 Task: Remove access to softage.1@softage.net from the document.
Action: Mouse moved to (153, 212)
Screenshot: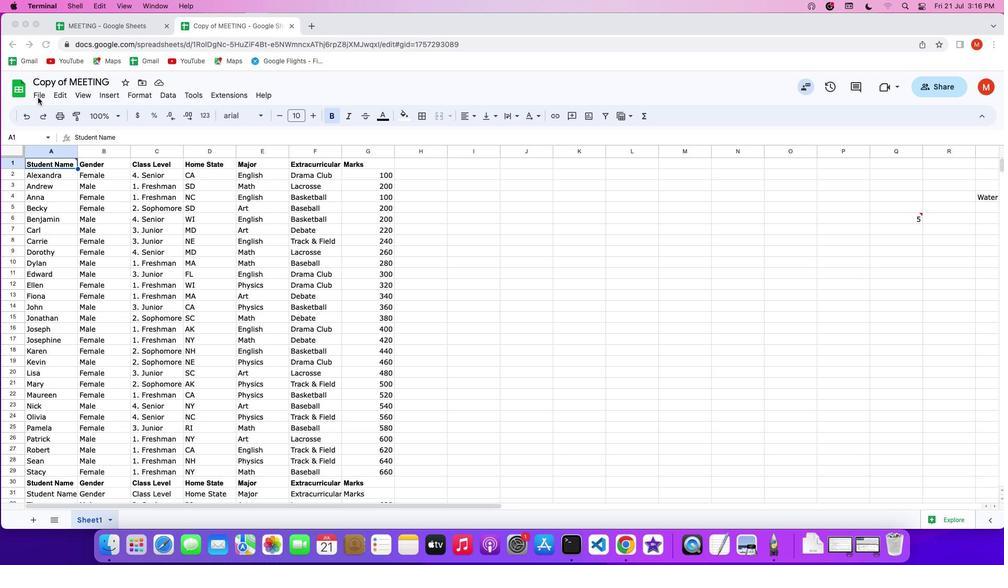 
Action: Mouse pressed left at (153, 212)
Screenshot: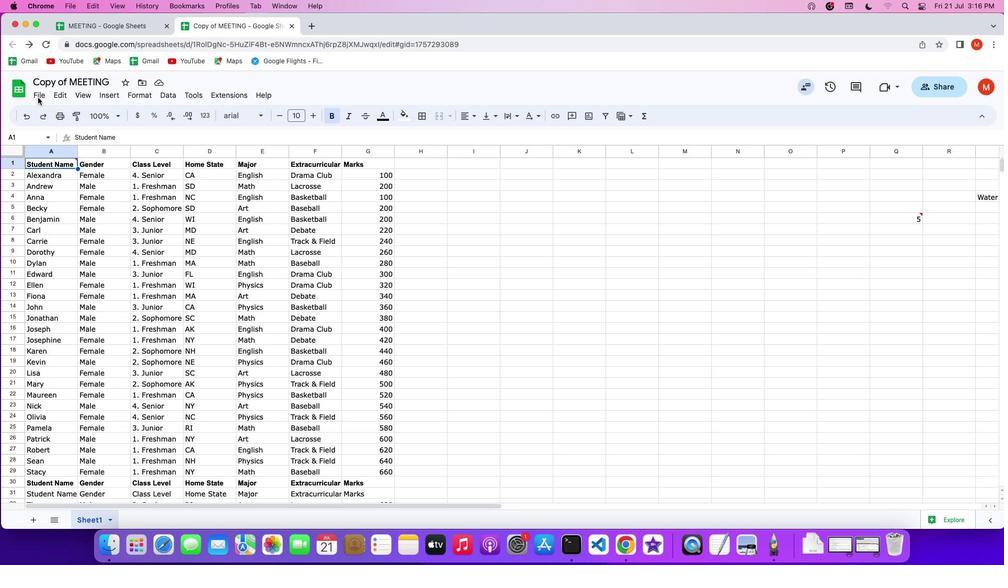 
Action: Mouse pressed left at (153, 212)
Screenshot: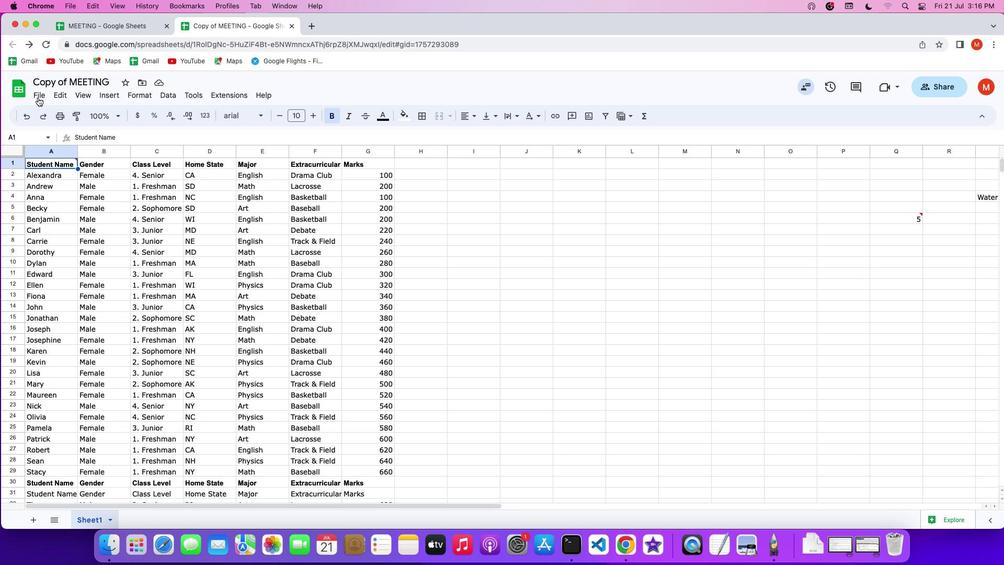 
Action: Mouse moved to (153, 212)
Screenshot: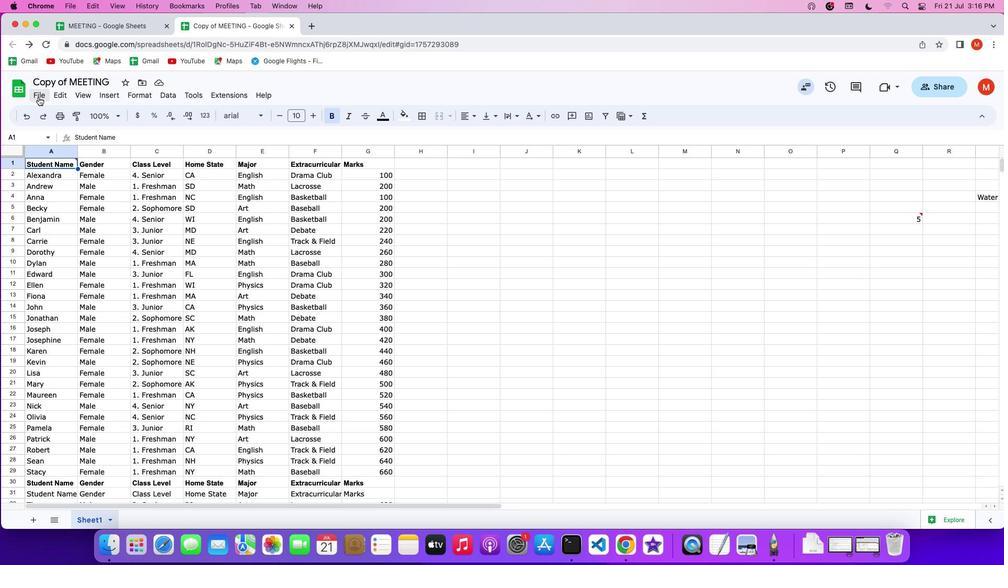 
Action: Mouse pressed left at (153, 212)
Screenshot: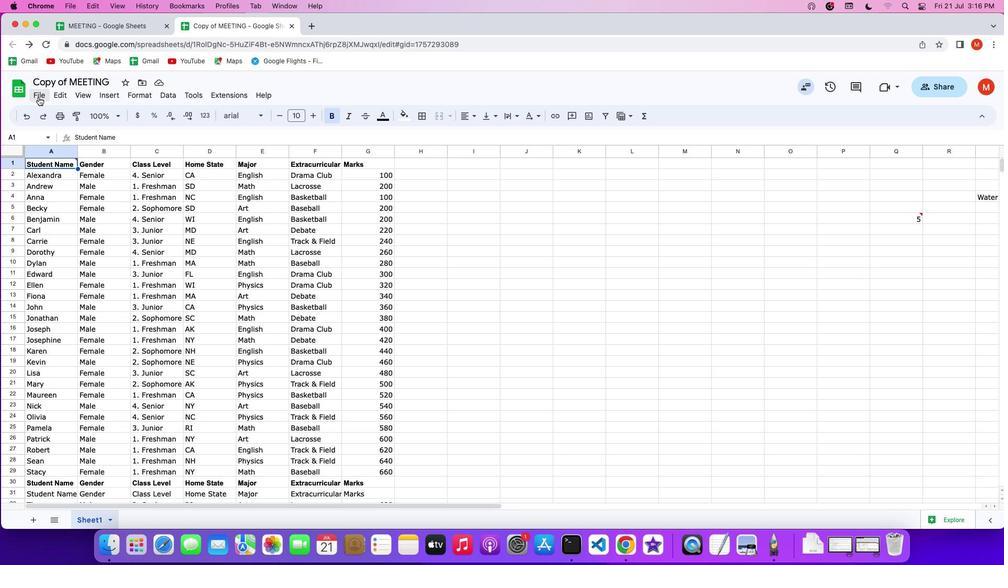 
Action: Mouse moved to (362, 304)
Screenshot: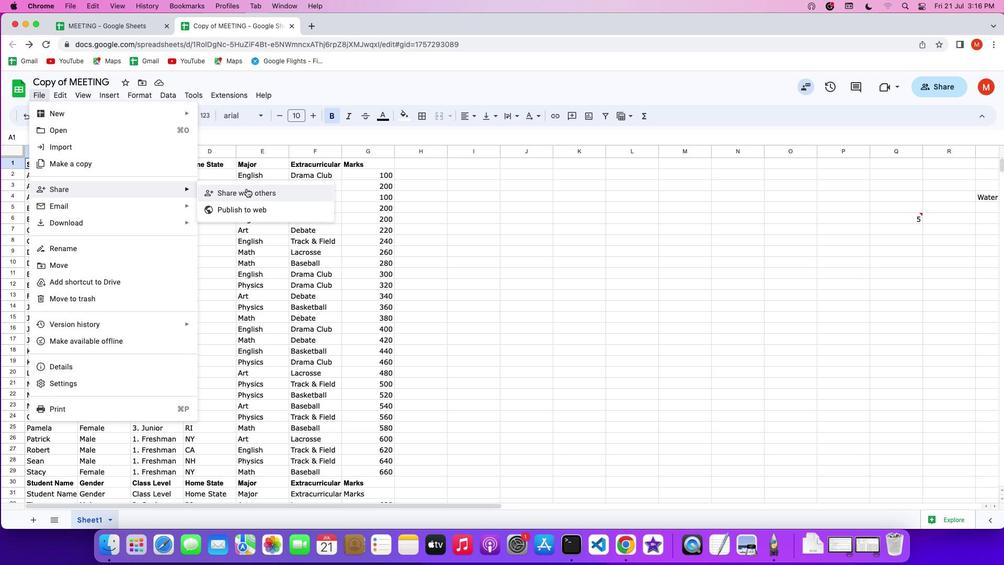 
Action: Mouse pressed left at (362, 304)
Screenshot: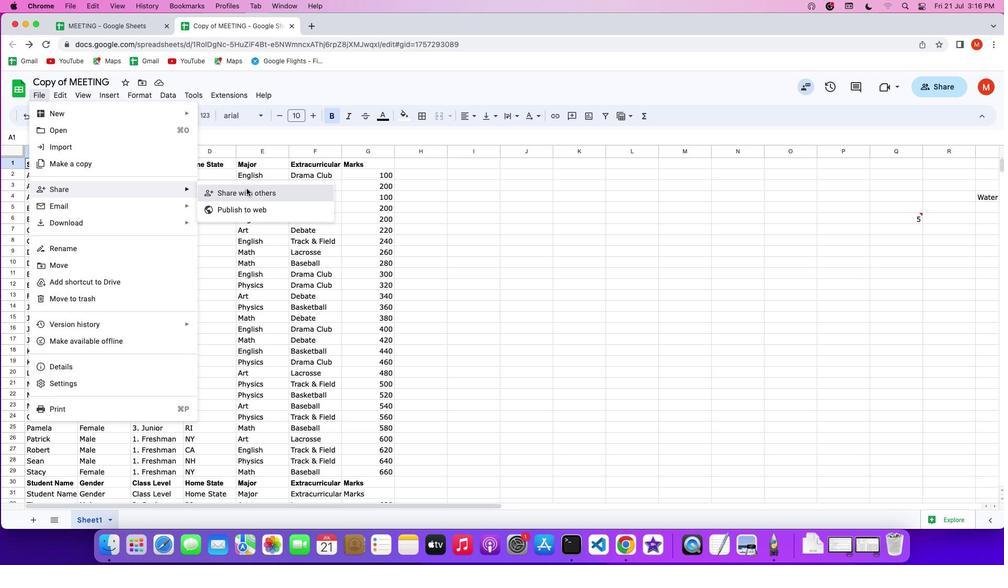 
Action: Mouse moved to (717, 420)
Screenshot: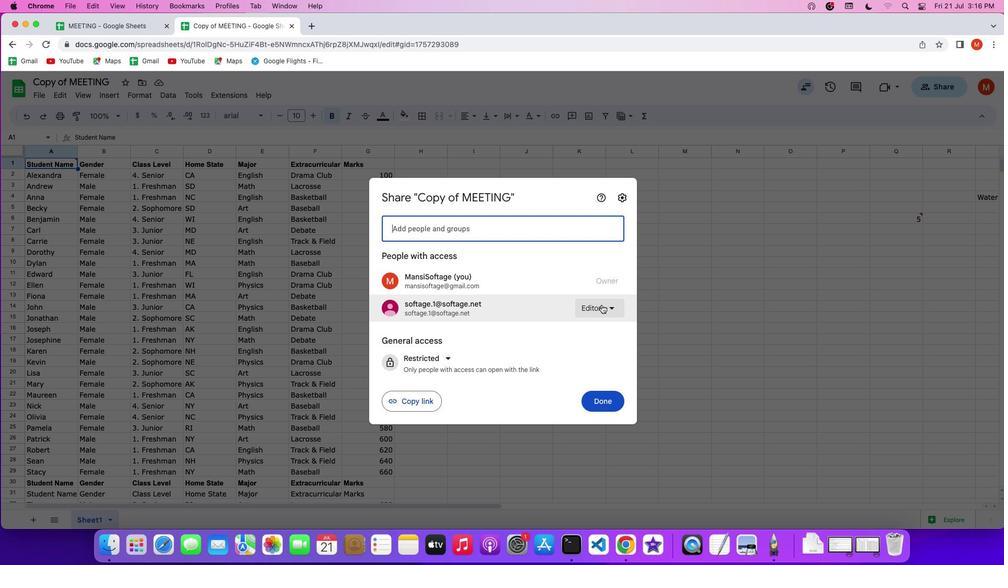 
Action: Mouse pressed left at (717, 420)
Screenshot: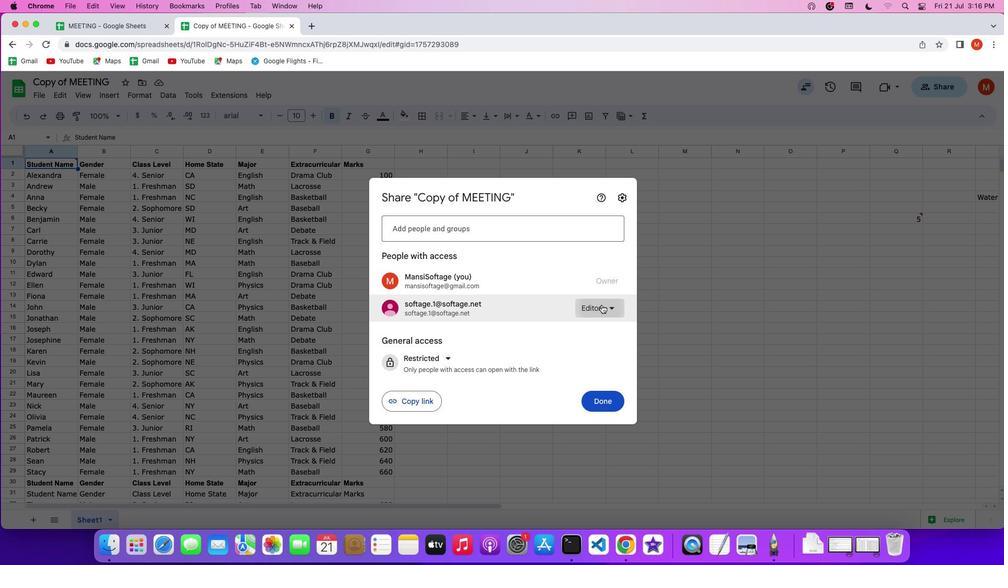
Action: Mouse moved to (736, 560)
Screenshot: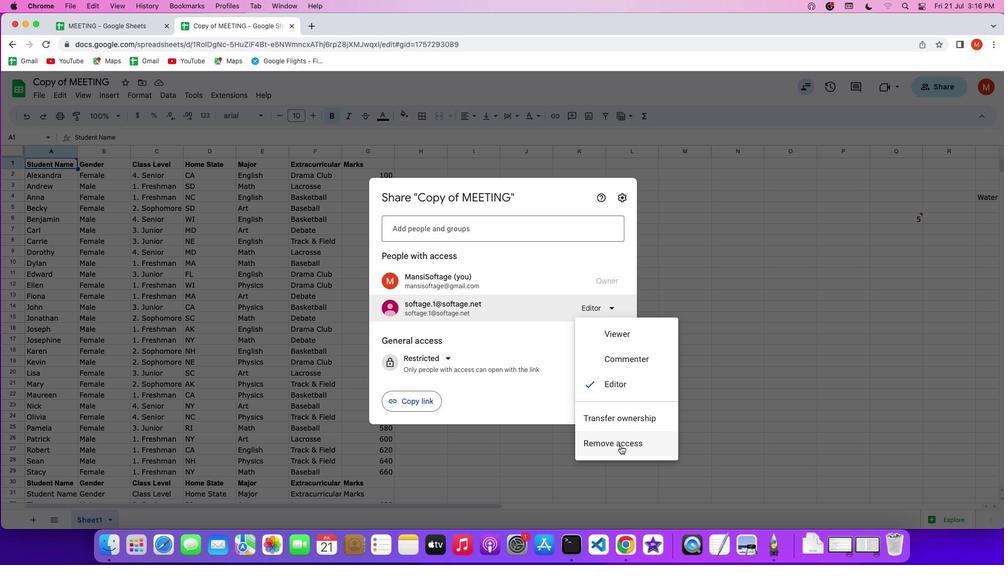 
Action: Mouse pressed left at (736, 560)
Screenshot: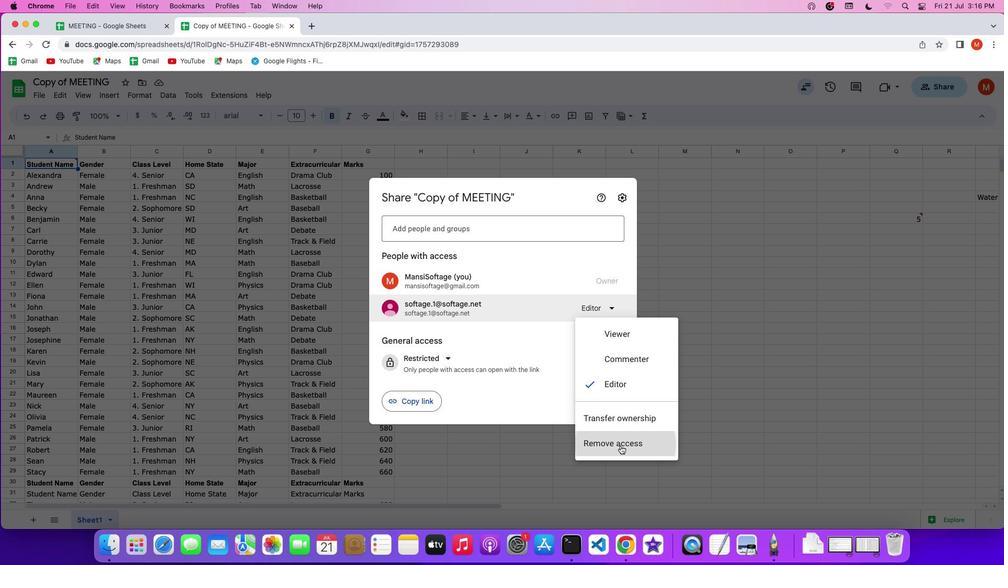 
Action: Mouse moved to (736, 560)
Screenshot: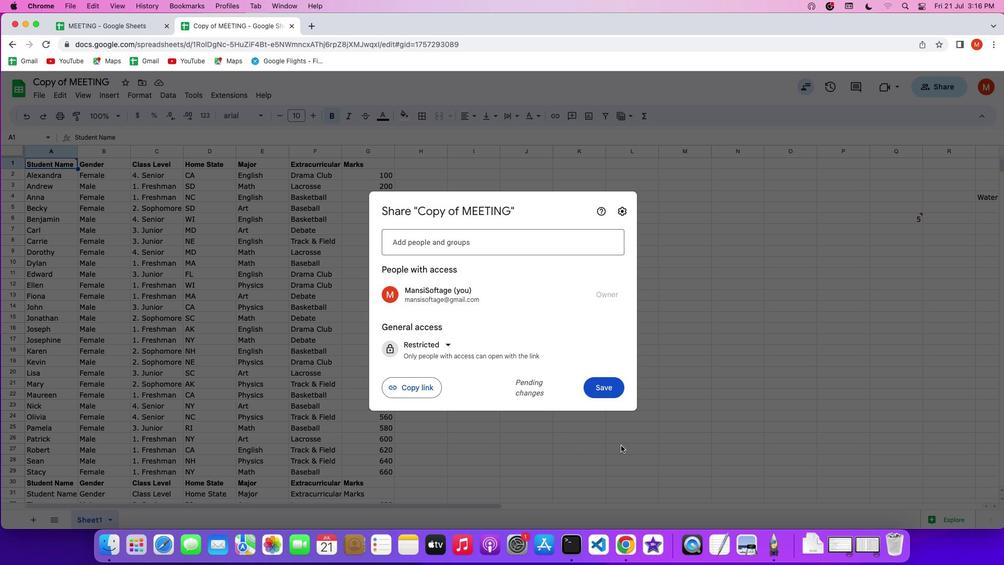 
